 Task: Update the email address for the contact 'Yash' and verify the contact using the home phone number (955) 585-5007.
Action: Mouse moved to (16, 81)
Screenshot: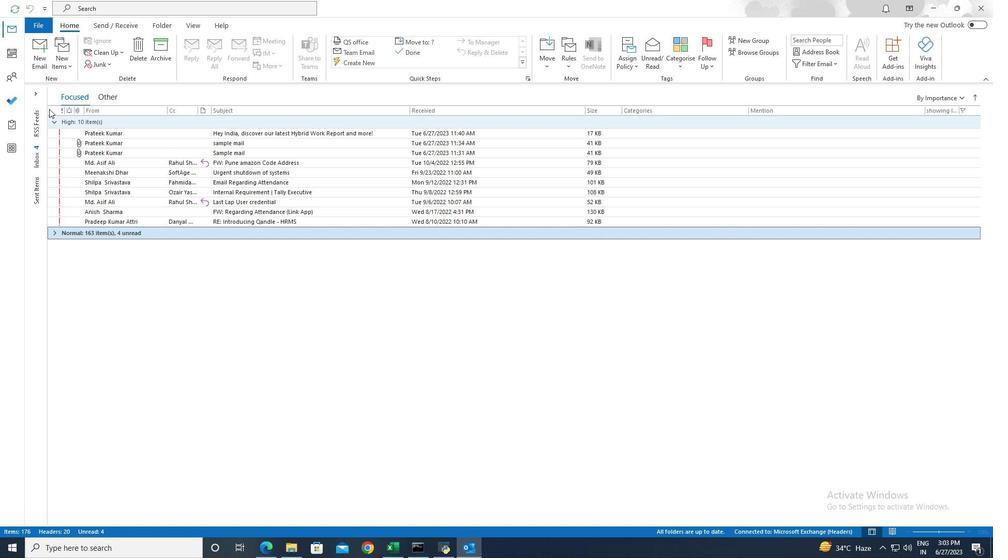 
Action: Mouse pressed left at (16, 81)
Screenshot: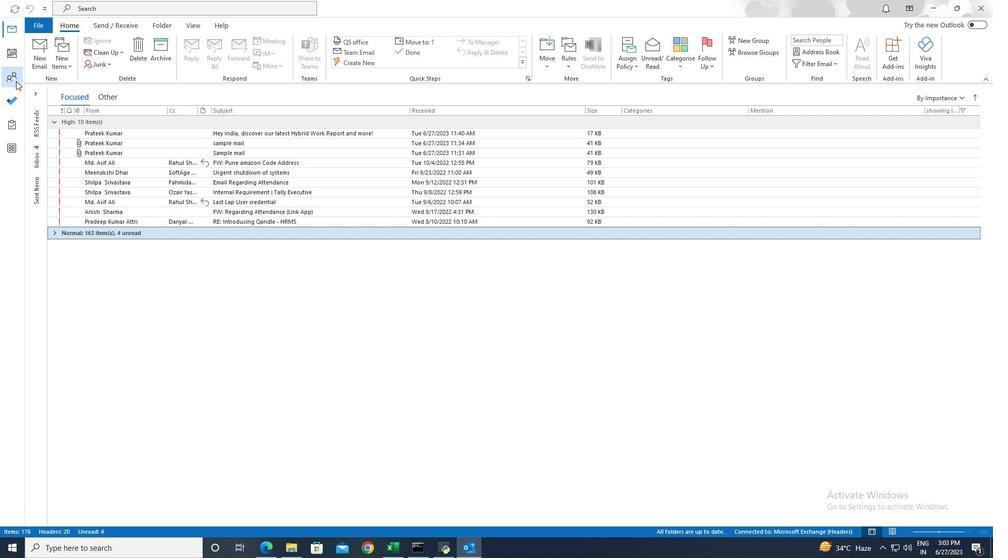 
Action: Mouse moved to (197, 8)
Screenshot: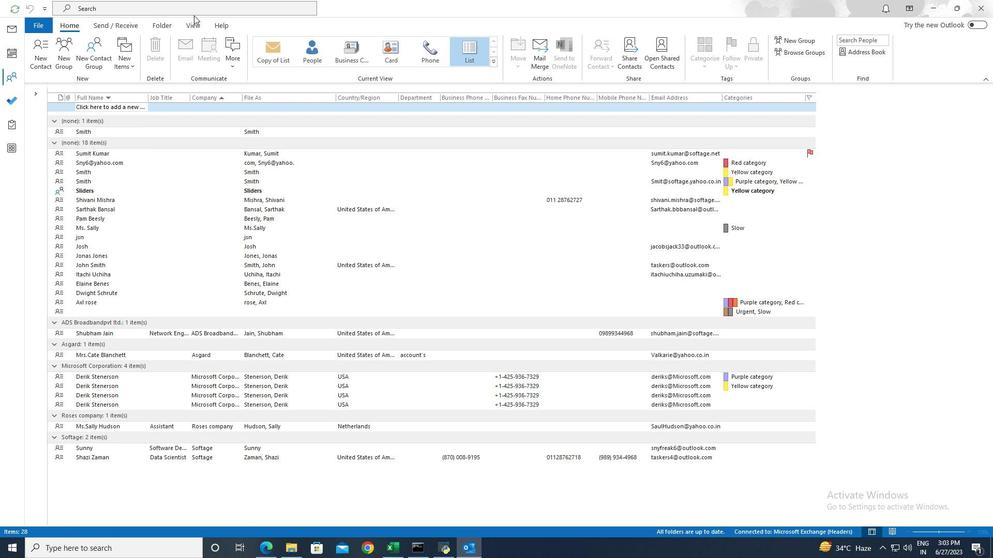
Action: Mouse pressed left at (197, 8)
Screenshot: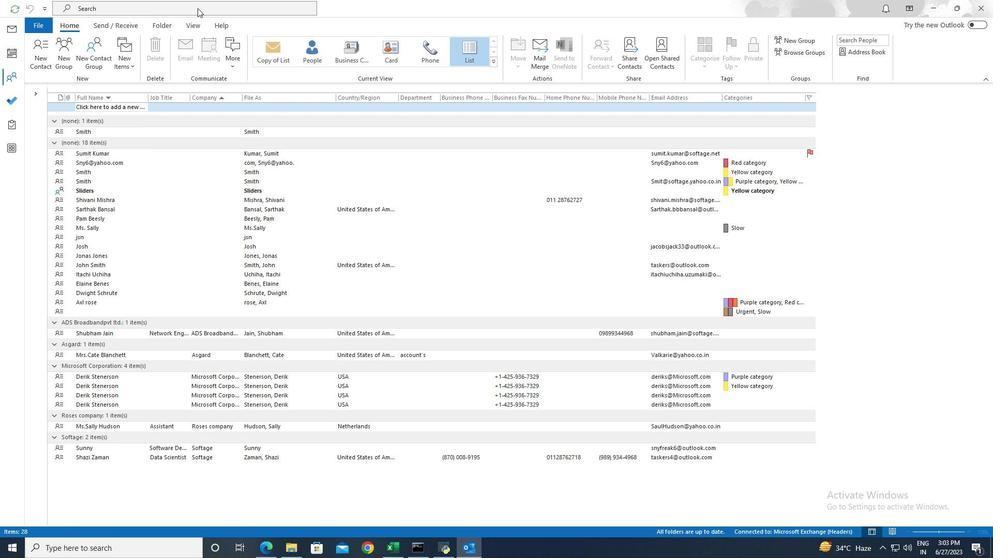 
Action: Mouse moved to (355, 8)
Screenshot: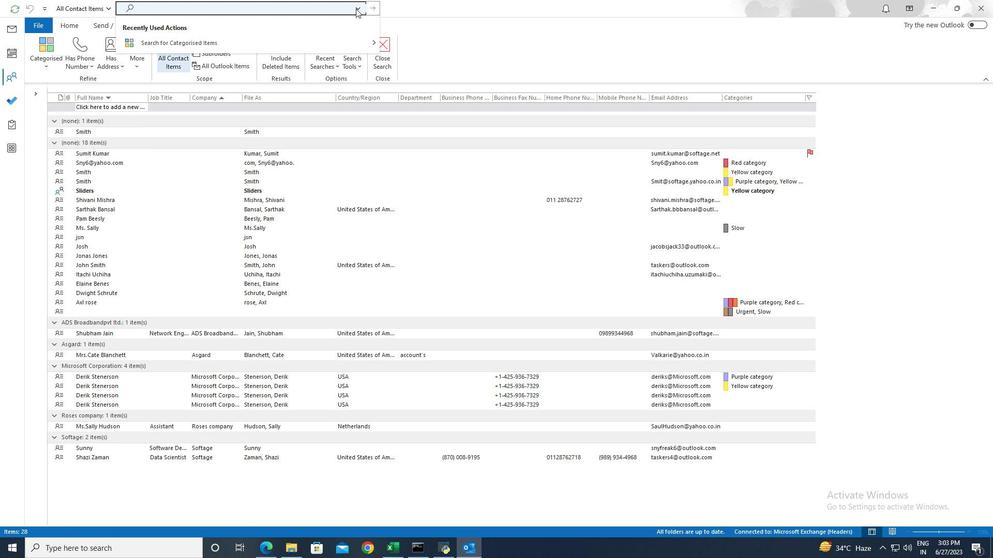 
Action: Mouse pressed left at (355, 8)
Screenshot: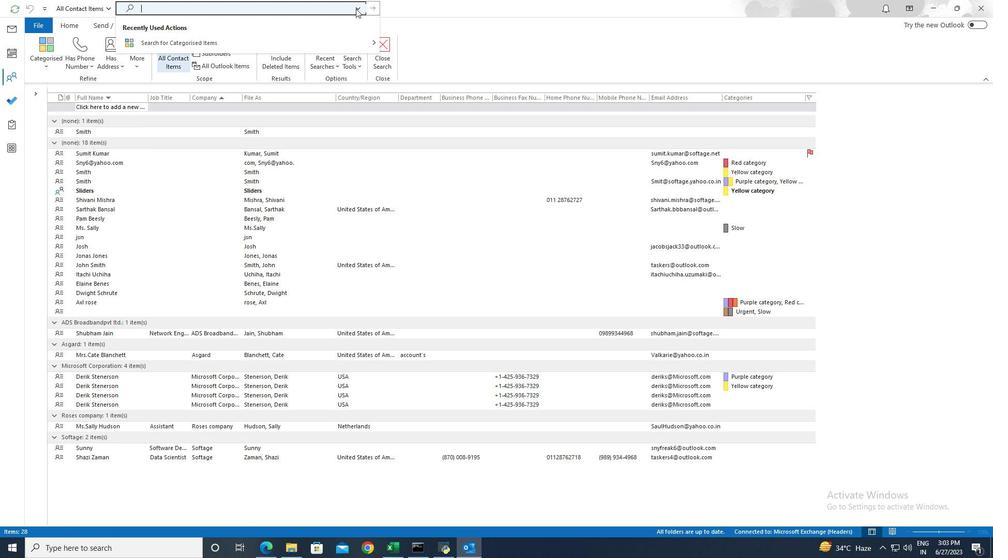 
Action: Mouse moved to (181, 202)
Screenshot: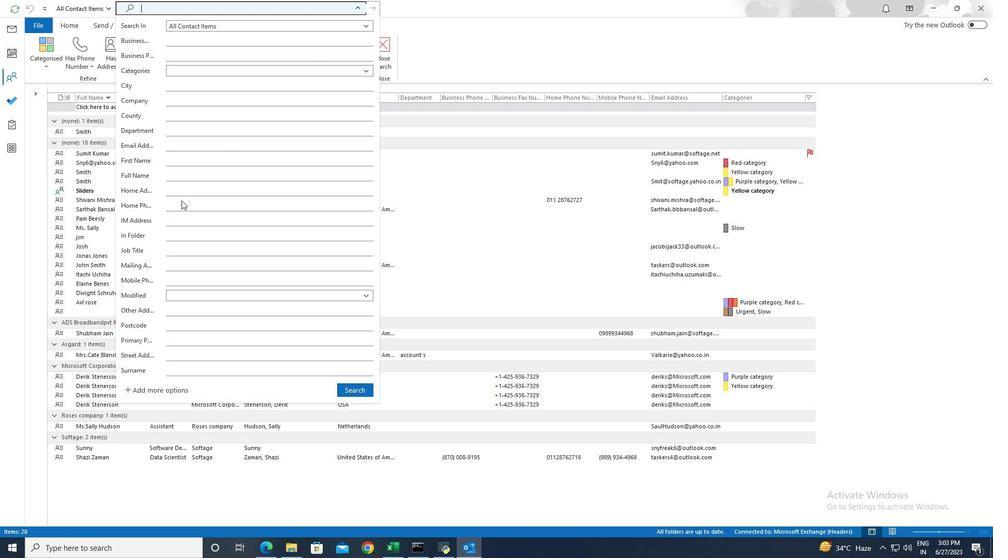 
Action: Mouse pressed left at (181, 202)
Screenshot: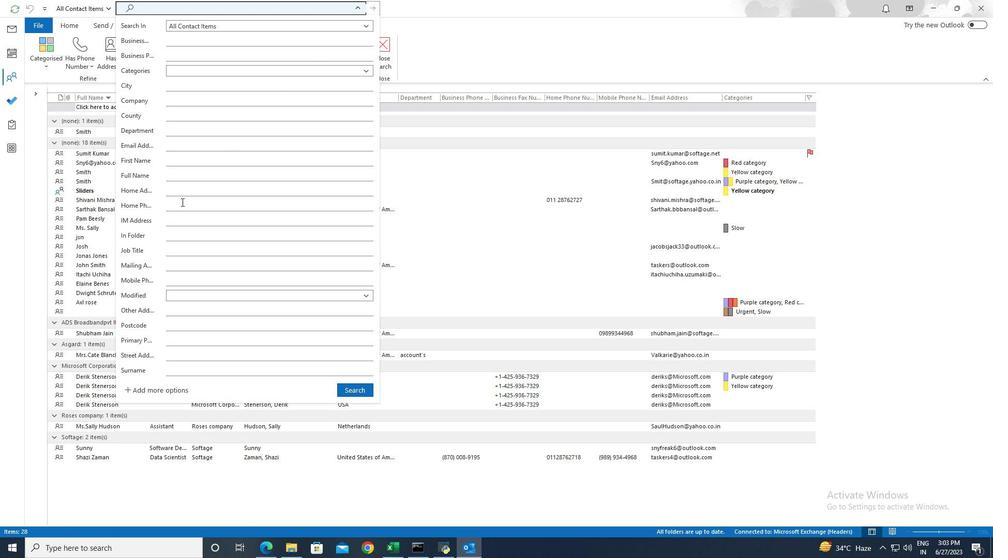 
Action: Key pressed <Key.shift><Key.shift><Key.shift><Key.shift><Key.shift><Key.shift><Key.shift><Key.shift><Key.shift><Key.shift><Key.shift><Key.shift><Key.shift><Key.shift><Key.shift><Key.shift><Key.shift><Key.shift><Key.shift><Key.shift><Key.shift><Key.shift><Key.shift><Key.shift><Key.shift><Key.shift><Key.shift><Key.shift><Key.shift><Key.shift><Key.shift><Key.shift><Key.shift><Key.shift><Key.shift><Key.shift><Key.shift><Key.shift><Key.shift><Key.shift><Key.shift><Key.shift><Key.shift><Key.shift><Key.shift><Key.shift><Key.shift><Key.shift><Key.shift><Key.shift>(955<Key.shift><Key.shift><Key.shift><Key.shift><Key.shift><Key.shift><Key.shift><Key.shift><Key.shift>)<Key.space>585-5007
Screenshot: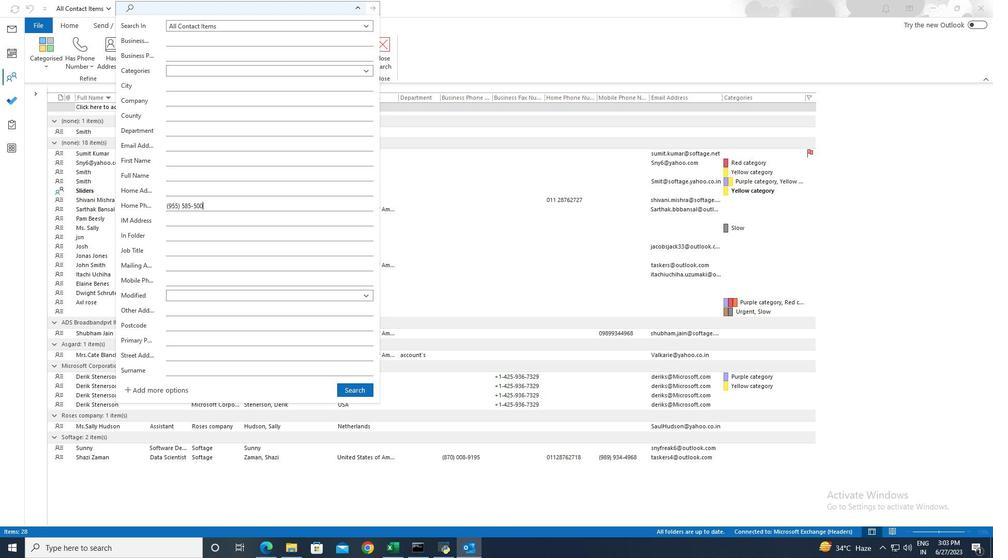 
Action: Mouse moved to (344, 389)
Screenshot: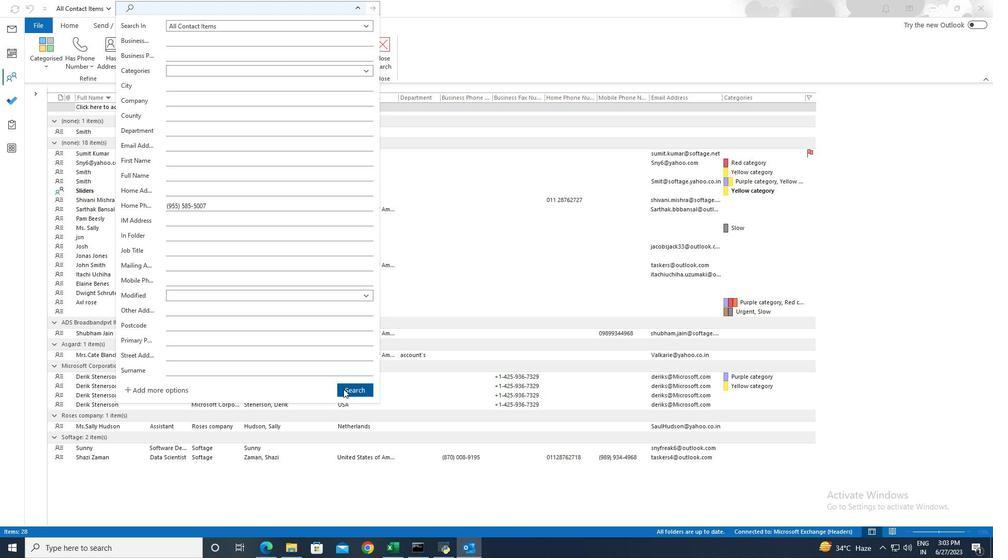 
Action: Mouse pressed left at (344, 389)
Screenshot: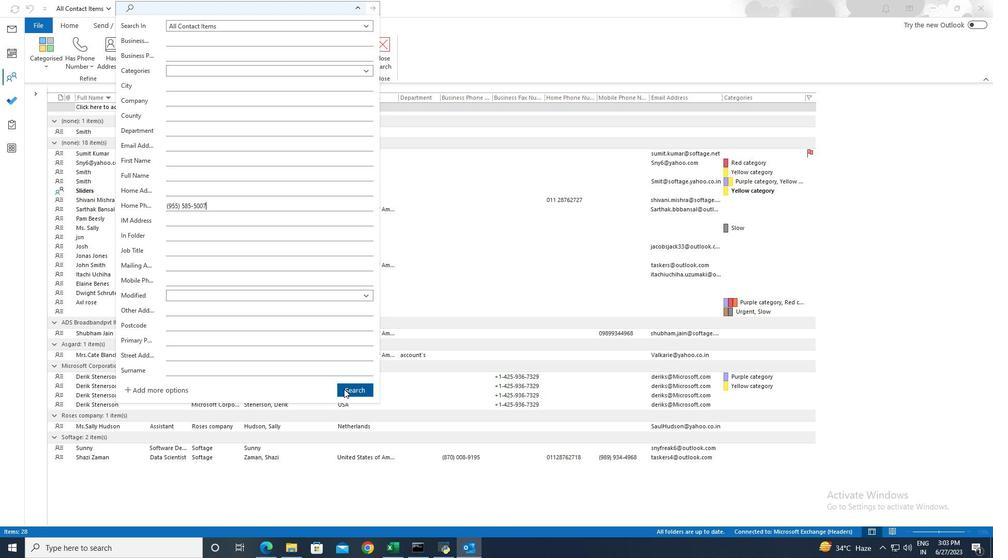 
Action: Mouse moved to (128, 119)
Screenshot: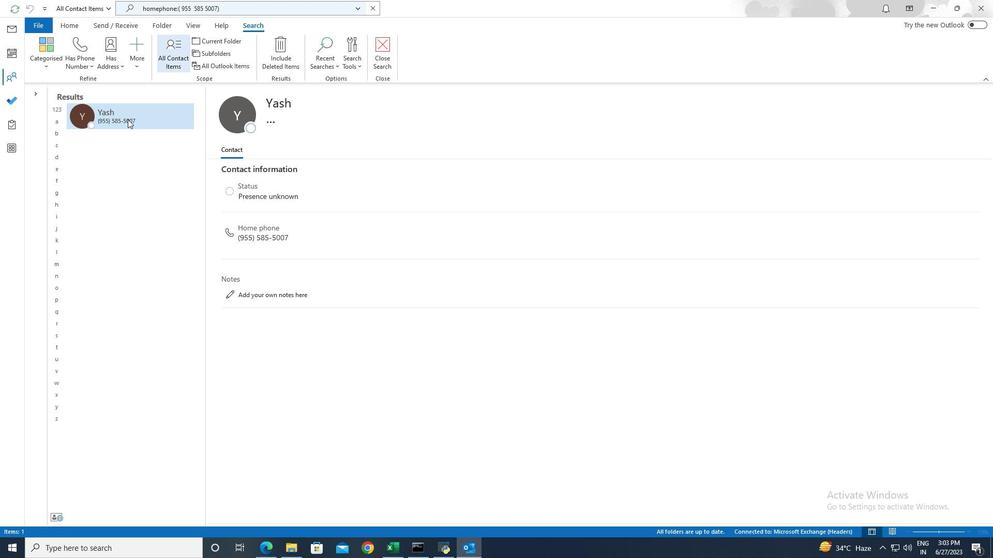 
Action: Mouse pressed left at (128, 119)
Screenshot: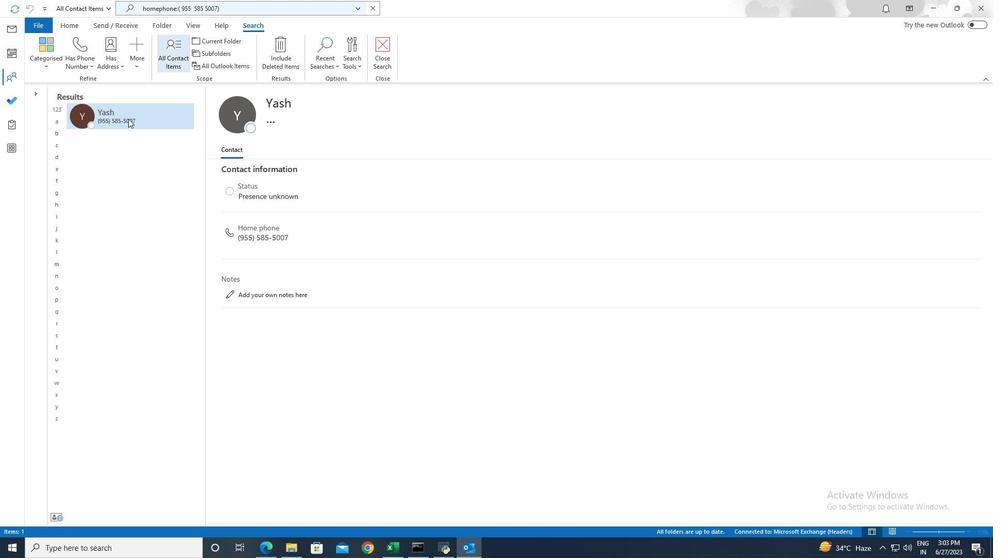 
Action: Mouse pressed left at (128, 119)
Screenshot: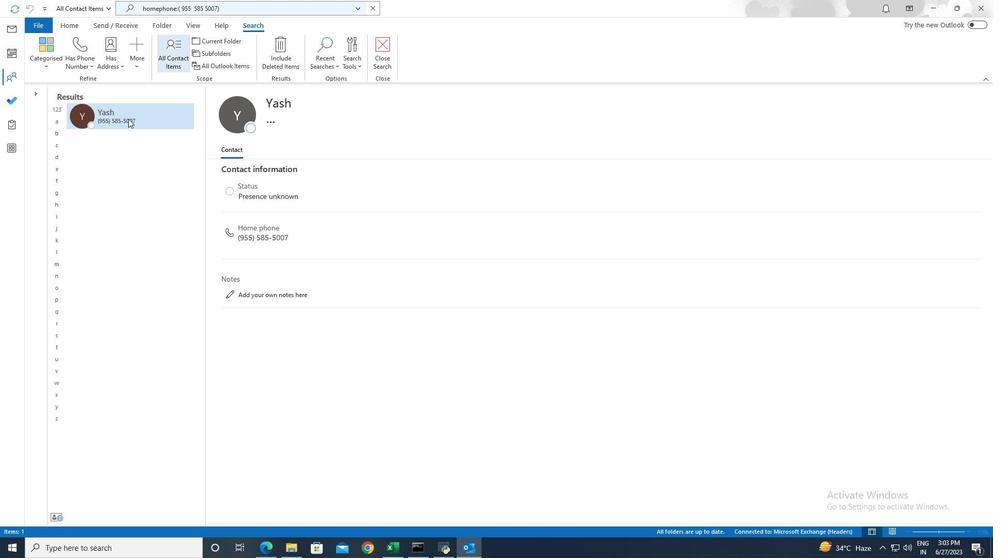 
Action: Mouse moved to (123, 168)
Screenshot: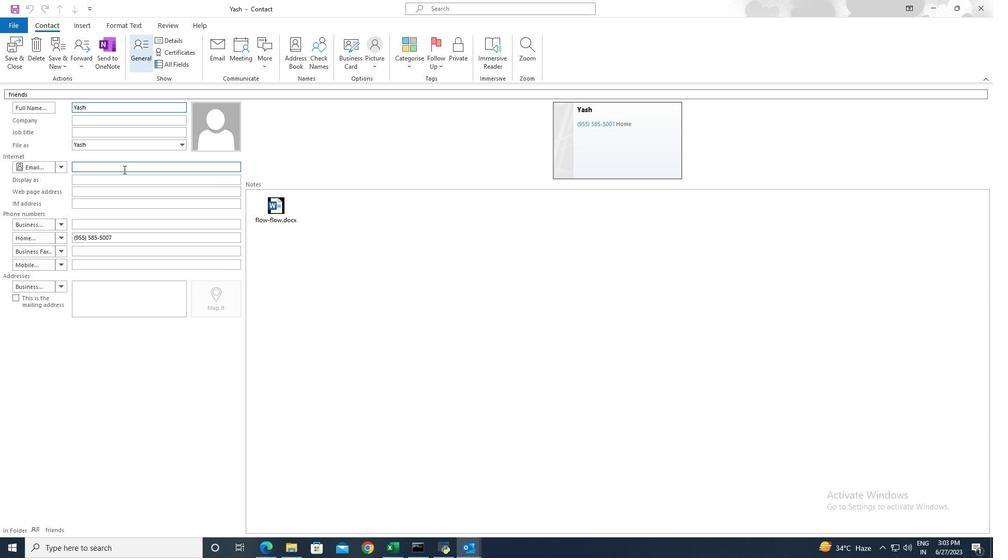 
Action: Mouse pressed left at (123, 168)
Screenshot: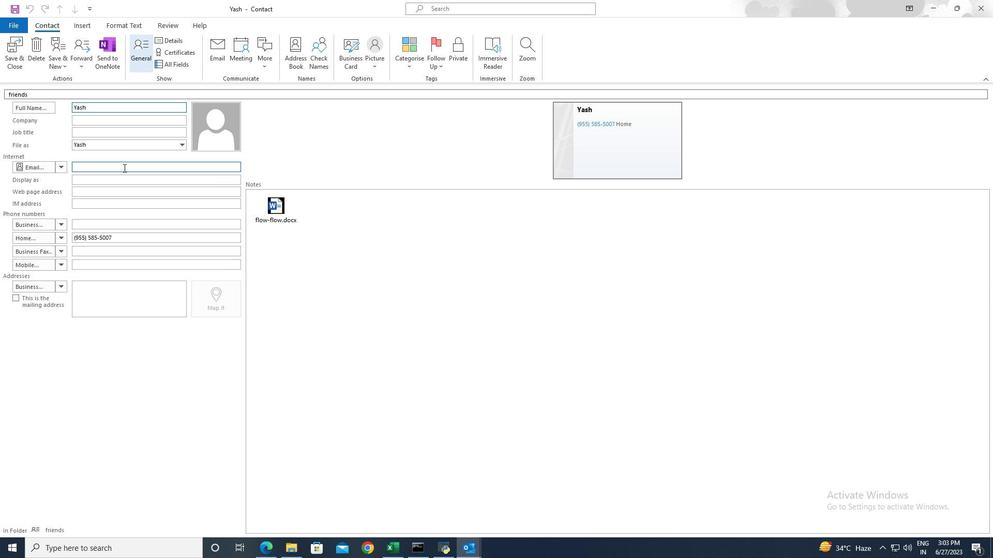 
Action: Key pressed yjain109<Key.shift>@gmail.com
Screenshot: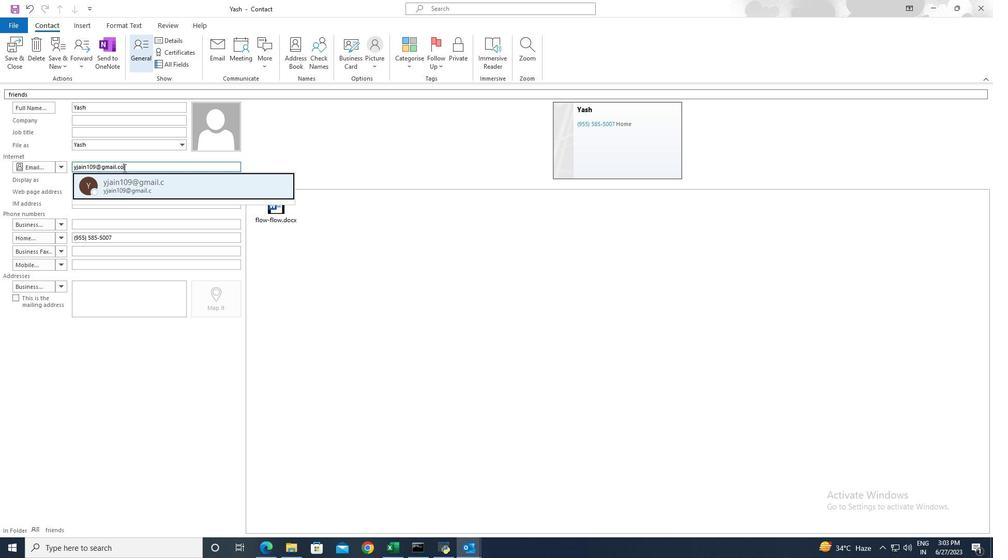 
Action: Mouse moved to (7, 28)
Screenshot: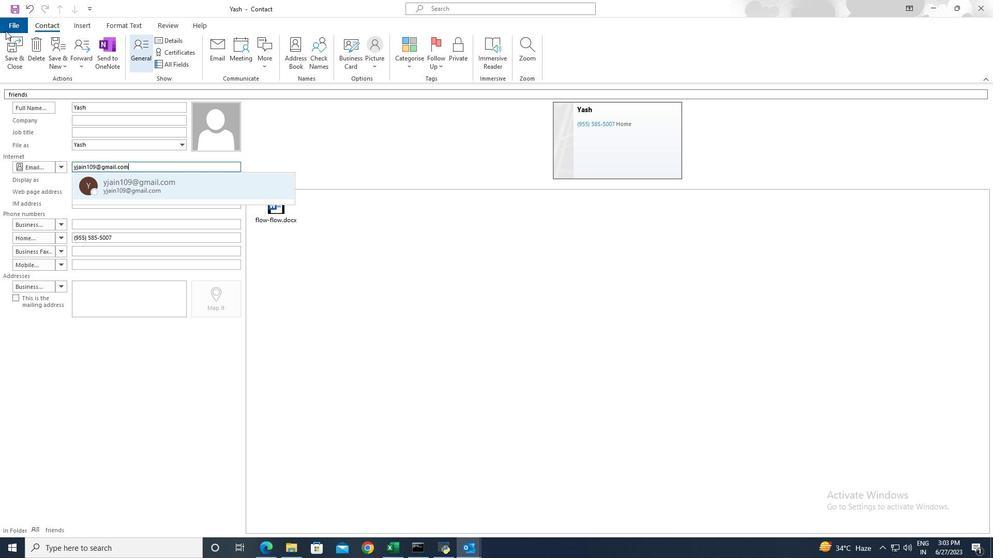 
Action: Mouse pressed left at (7, 28)
Screenshot: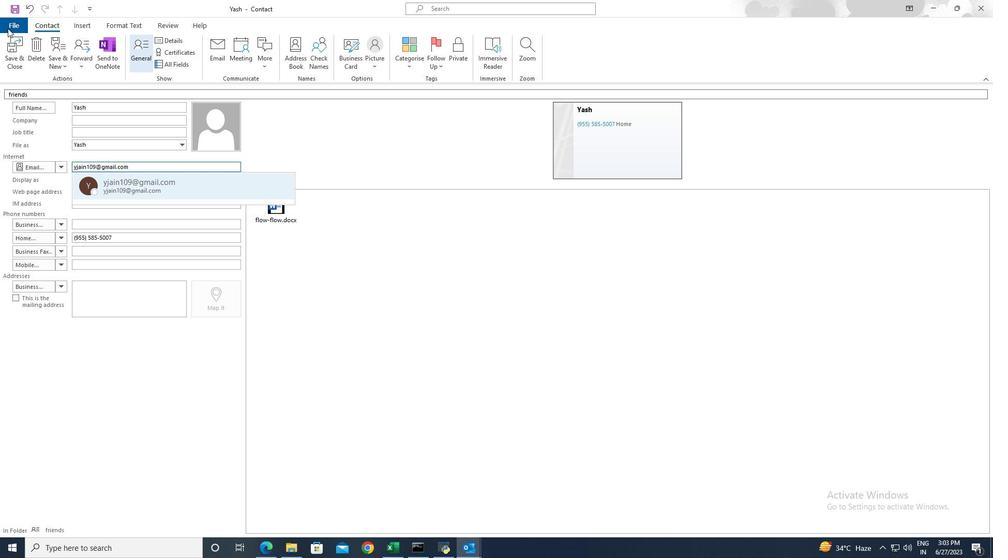 
Action: Mouse moved to (25, 71)
Screenshot: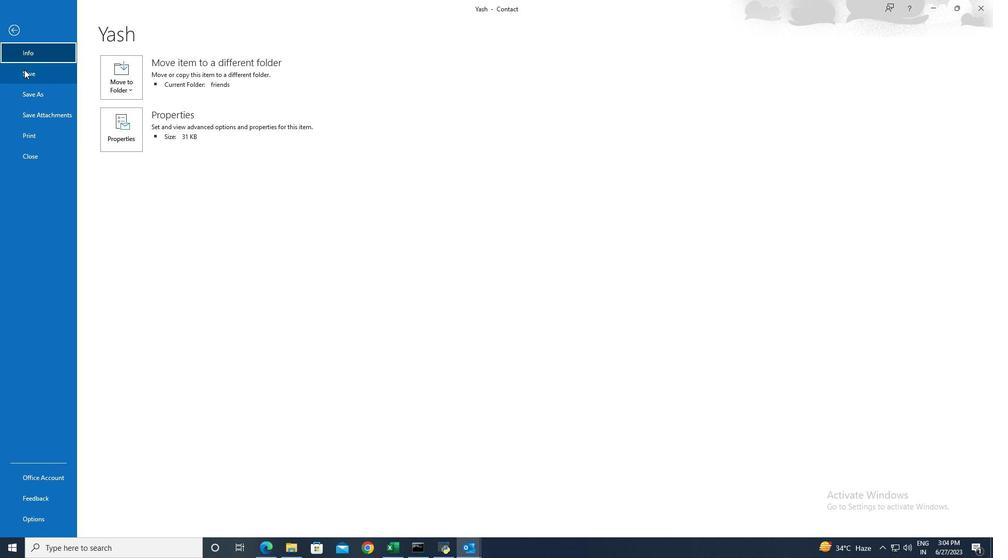 
Action: Mouse pressed left at (25, 71)
Screenshot: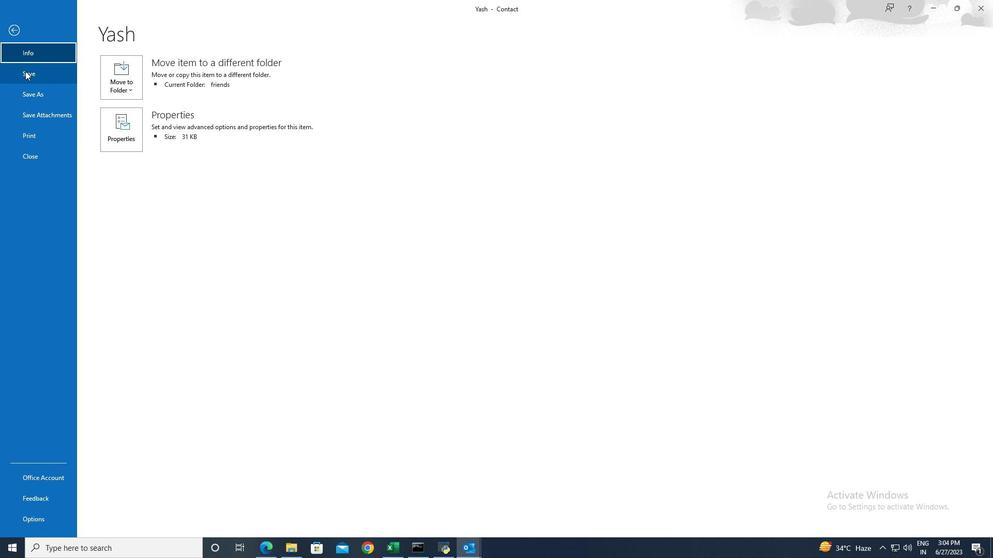
